 Task: Add Sprouts 100% Recycled Paper Towels 6 Pack to the cart.
Action: Mouse moved to (825, 283)
Screenshot: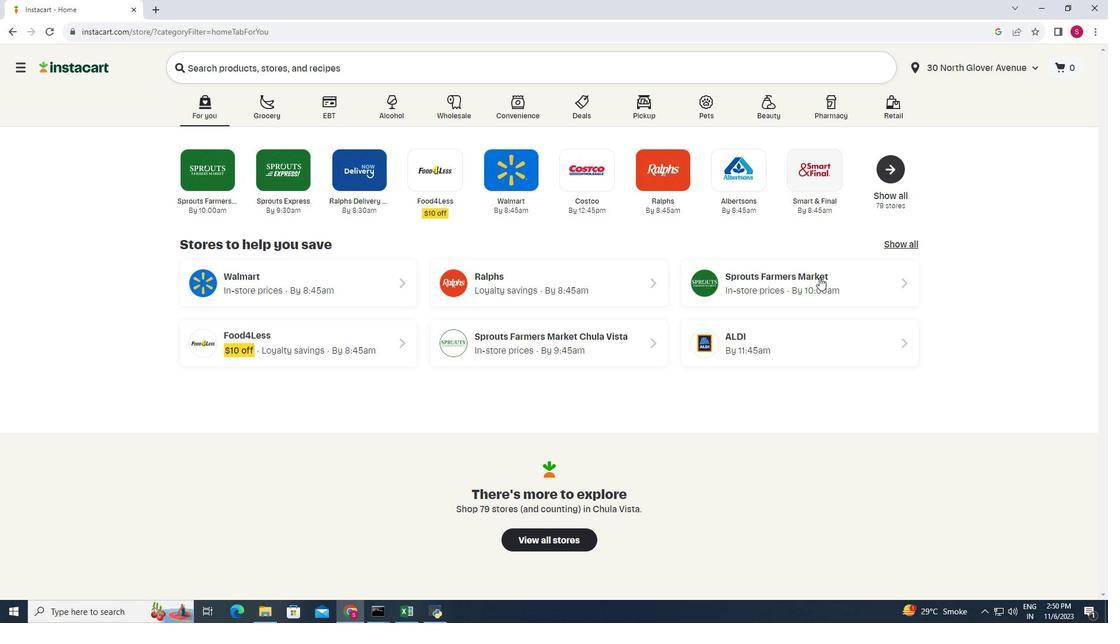 
Action: Mouse pressed left at (825, 283)
Screenshot: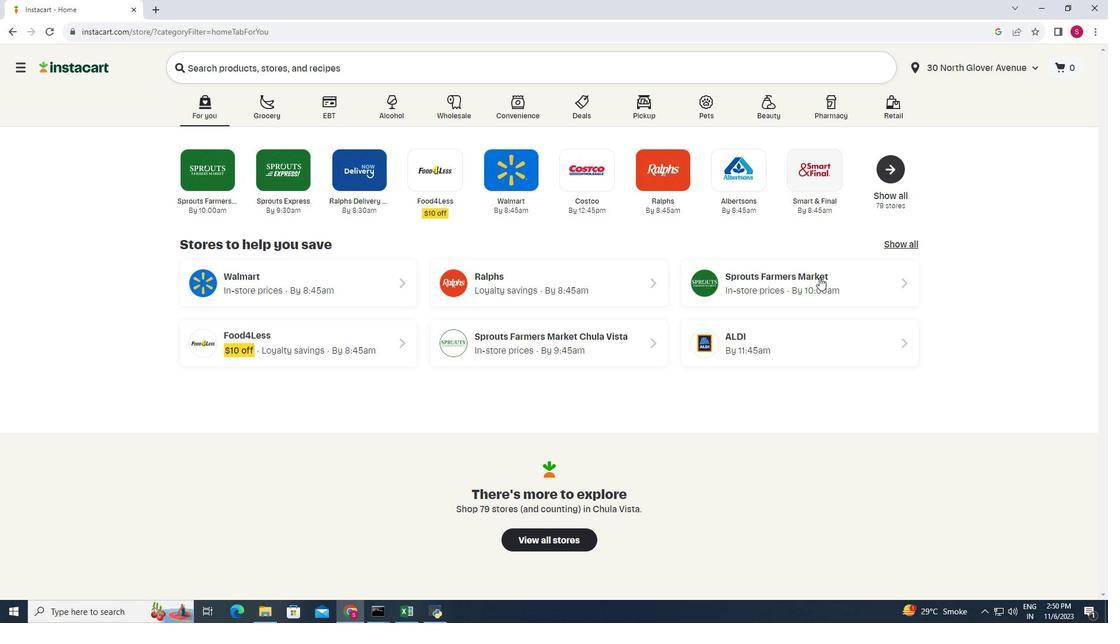 
Action: Mouse moved to (37, 436)
Screenshot: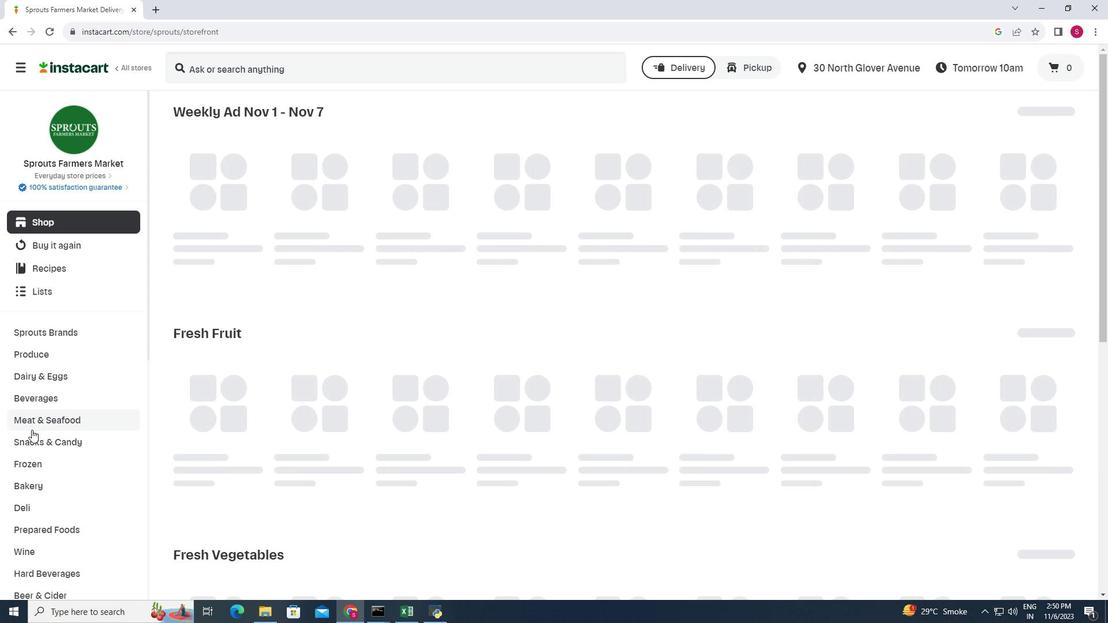 
Action: Mouse scrolled (37, 435) with delta (0, 0)
Screenshot: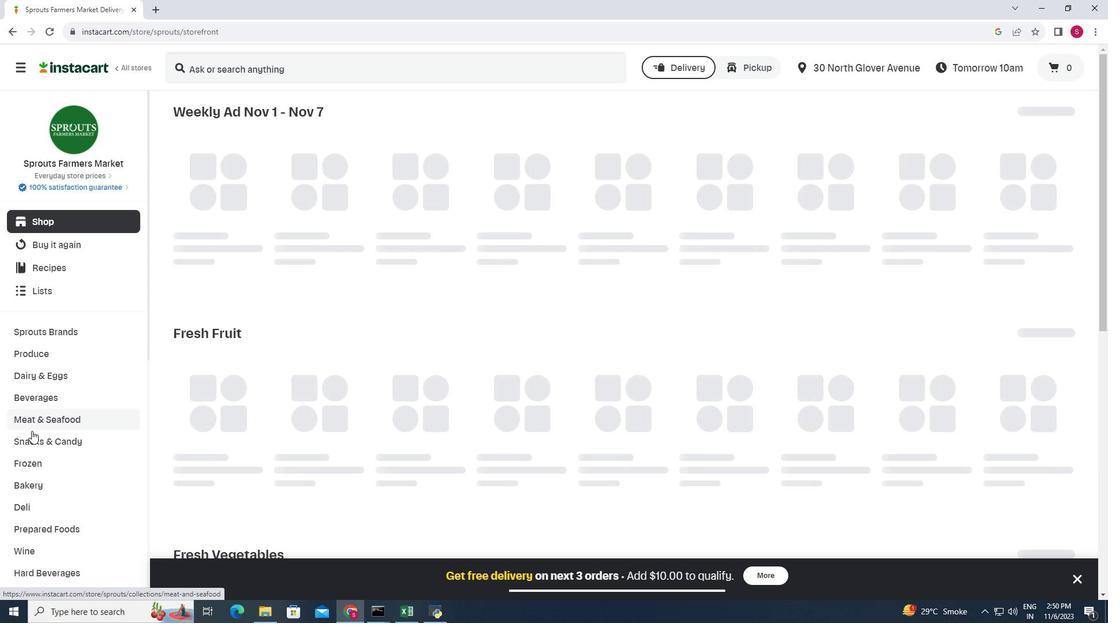 
Action: Mouse moved to (38, 437)
Screenshot: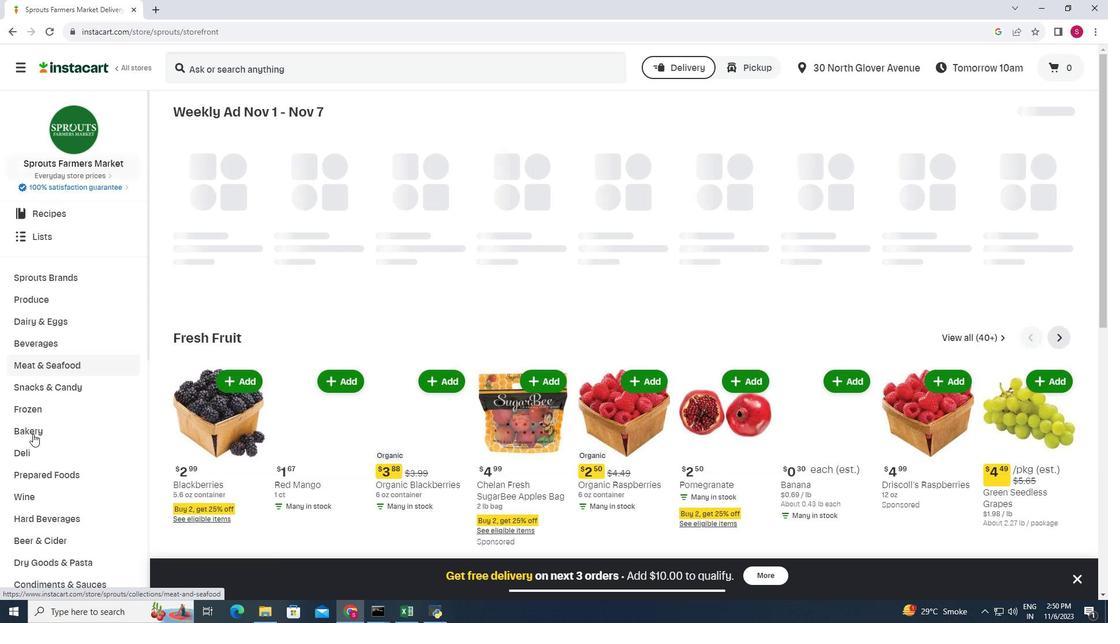 
Action: Mouse scrolled (38, 437) with delta (0, 0)
Screenshot: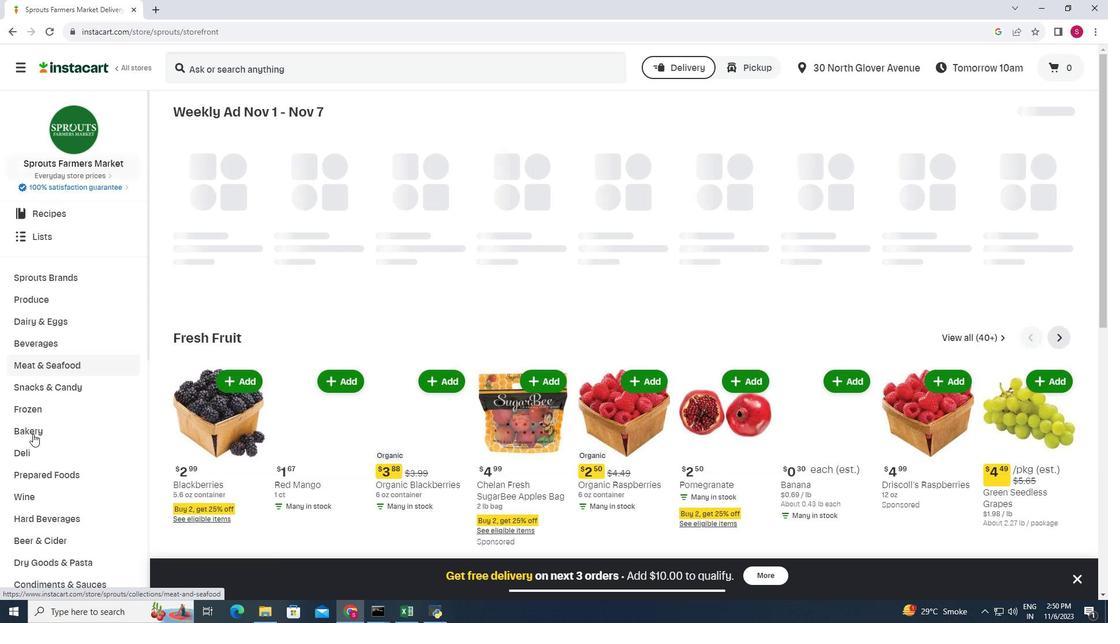 
Action: Mouse moved to (41, 442)
Screenshot: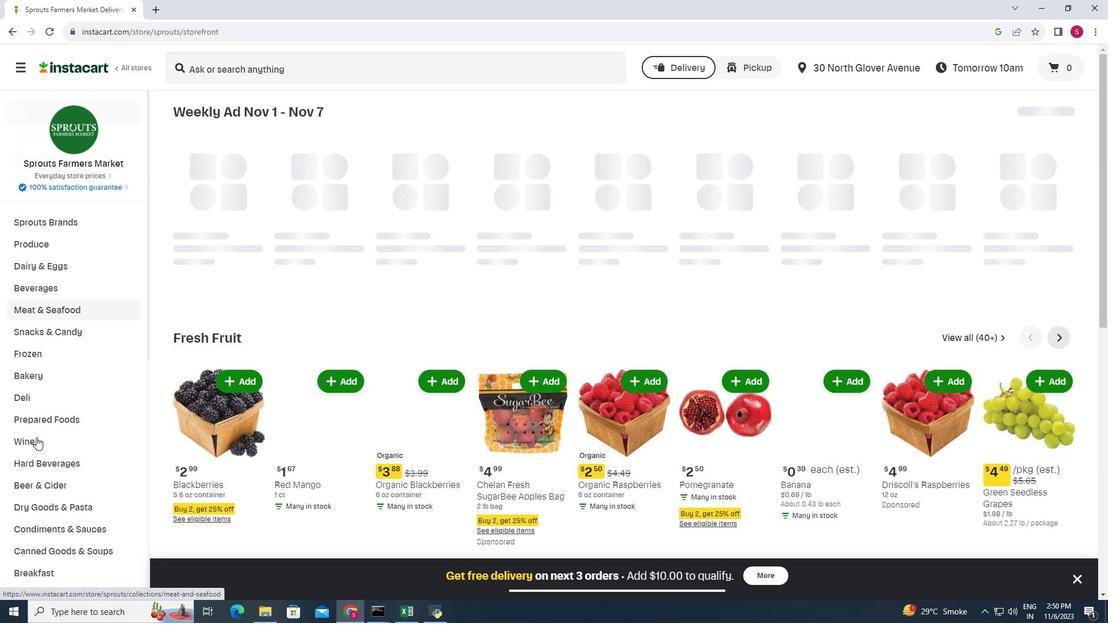 
Action: Mouse scrolled (41, 442) with delta (0, 0)
Screenshot: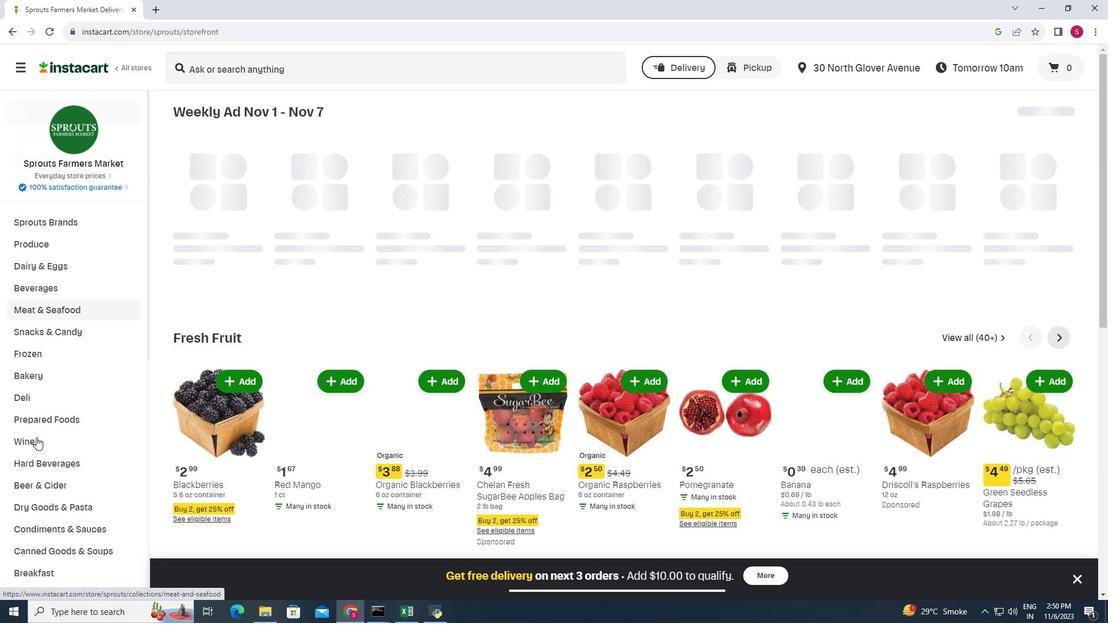 
Action: Mouse moved to (61, 537)
Screenshot: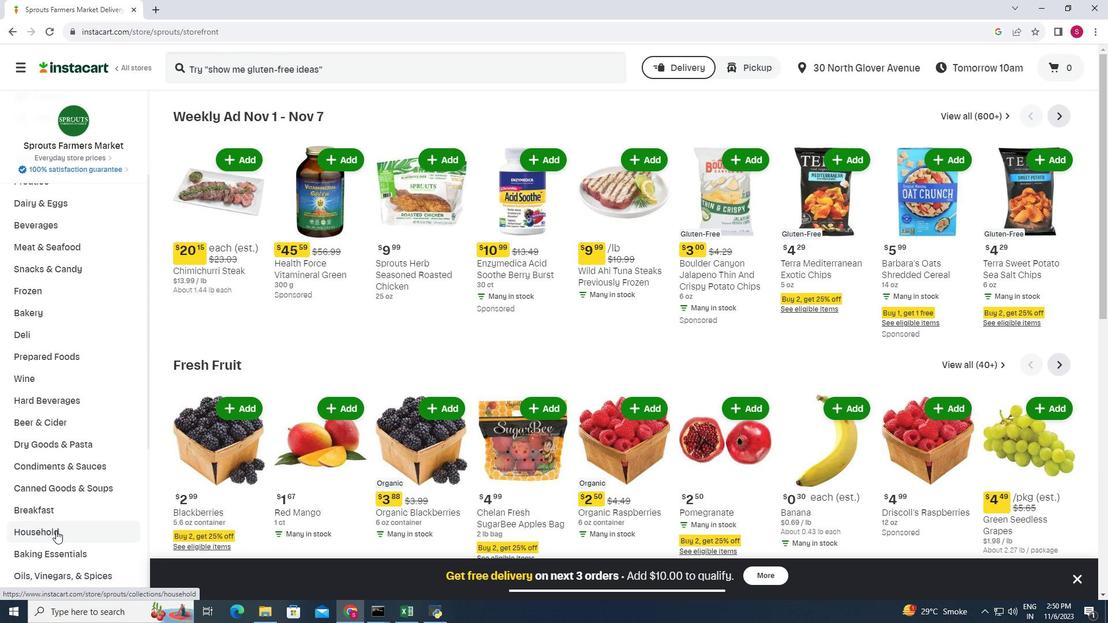 
Action: Mouse pressed left at (61, 537)
Screenshot: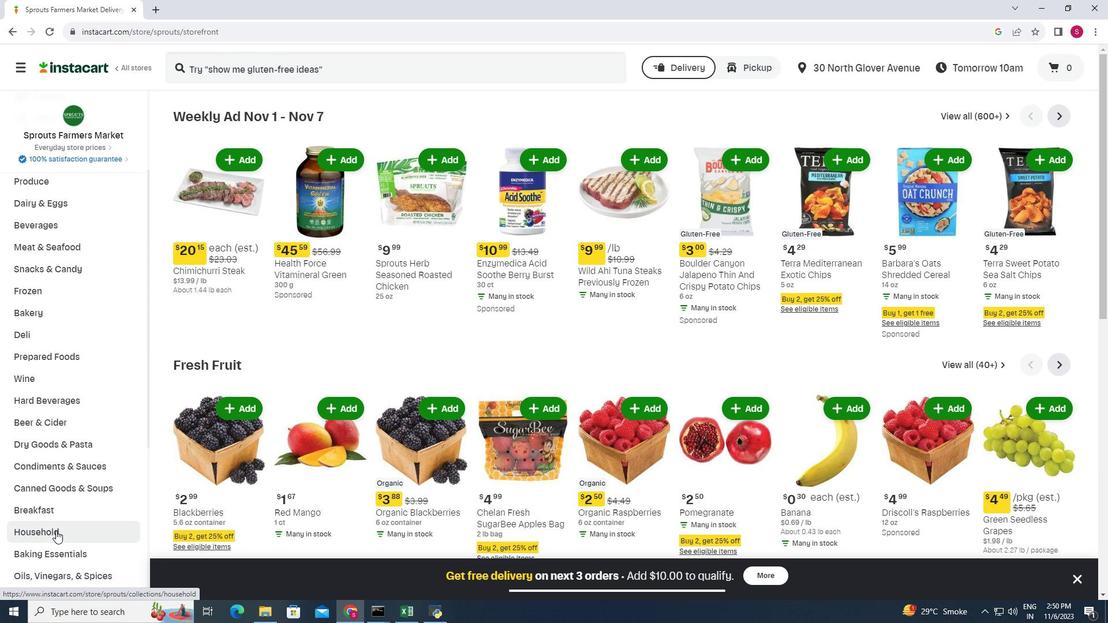 
Action: Mouse moved to (294, 142)
Screenshot: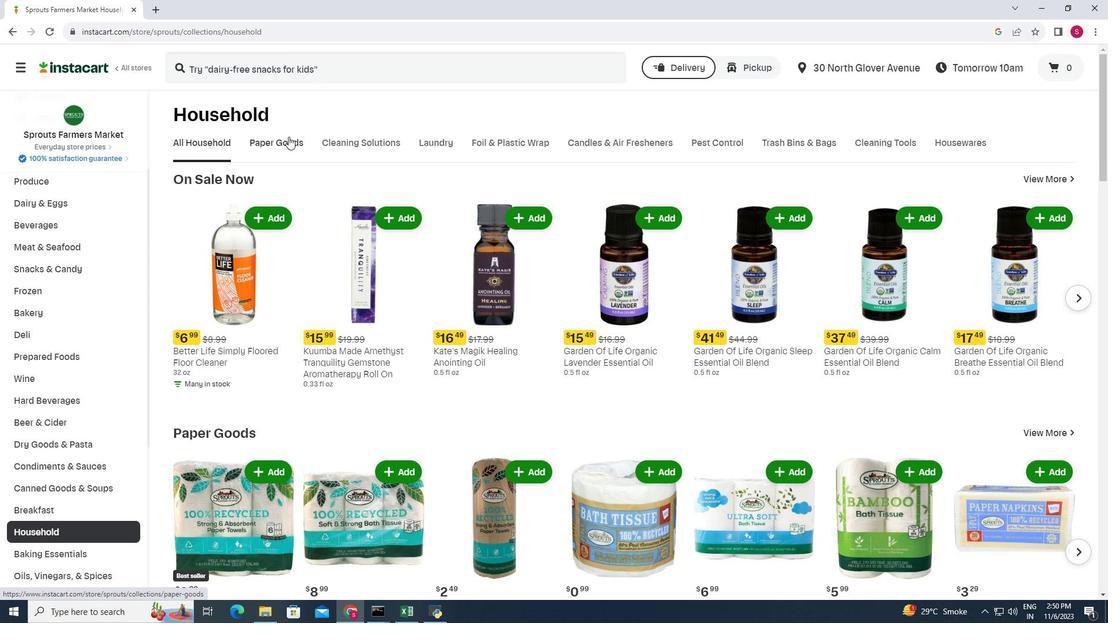 
Action: Mouse pressed left at (294, 142)
Screenshot: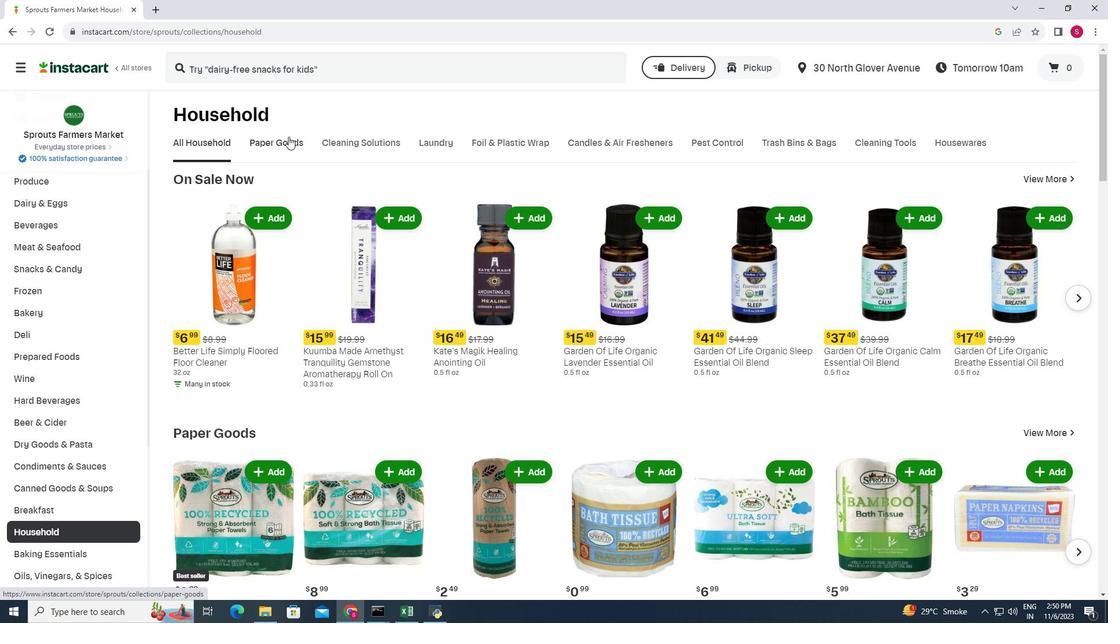 
Action: Mouse moved to (346, 299)
Screenshot: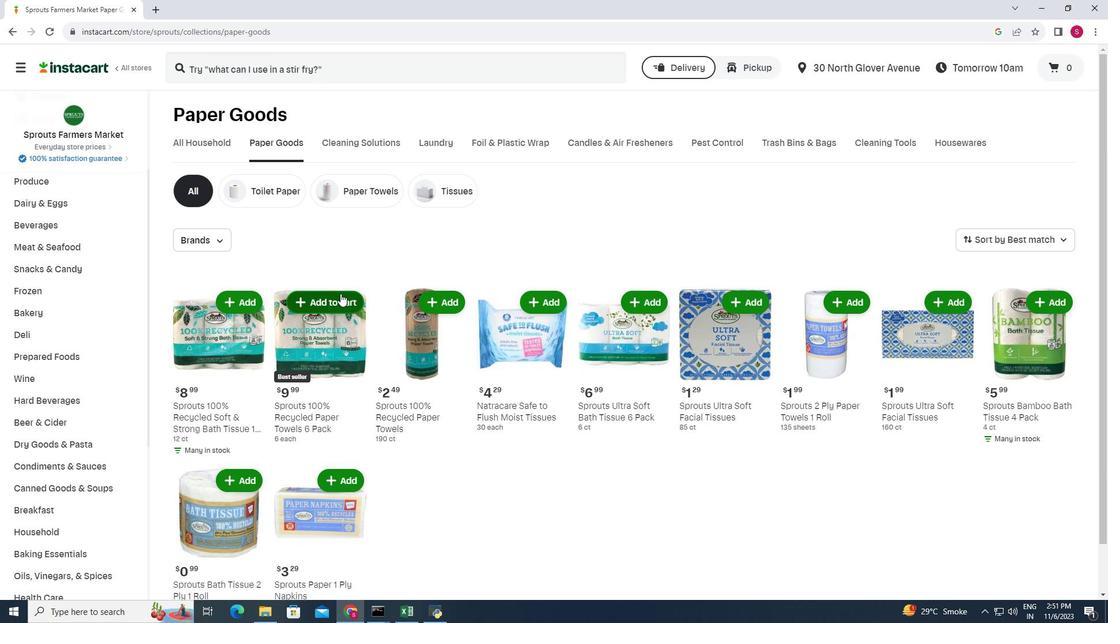 
Action: Mouse pressed left at (346, 299)
Screenshot: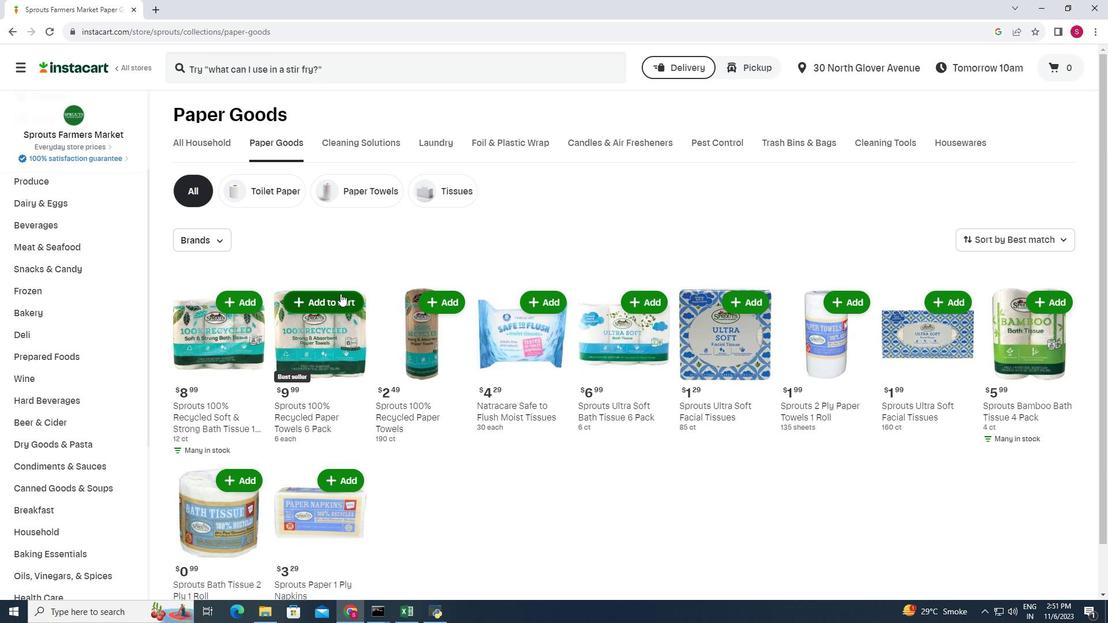 
Action: Mouse moved to (371, 255)
Screenshot: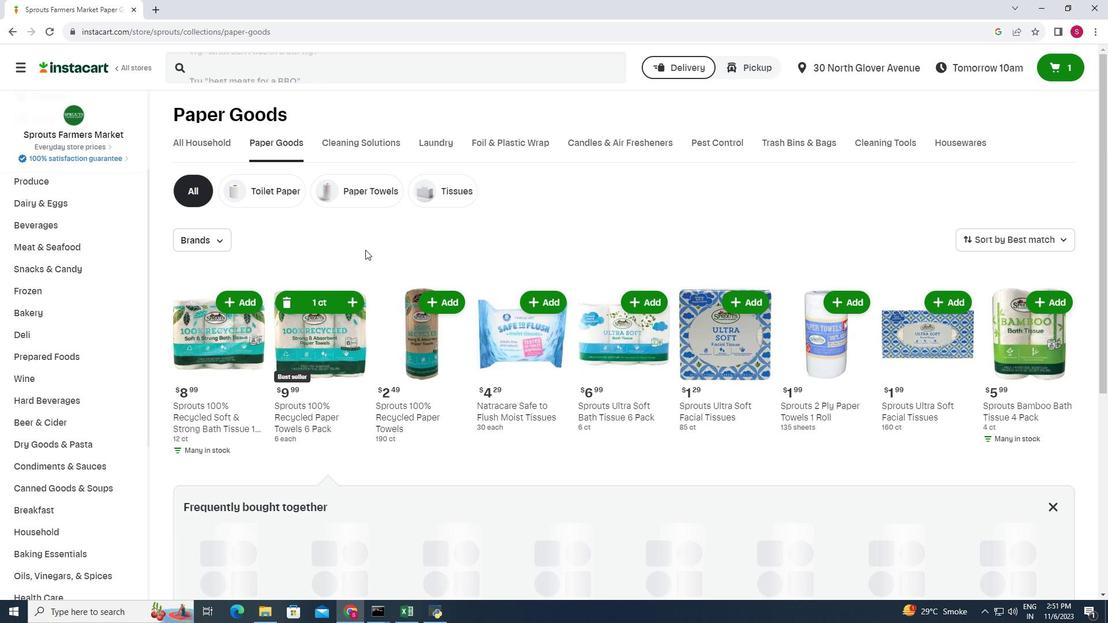 
